 Task: Create a Scrum Project Project0001 in Jira
Action: Mouse moved to (413, 464)
Screenshot: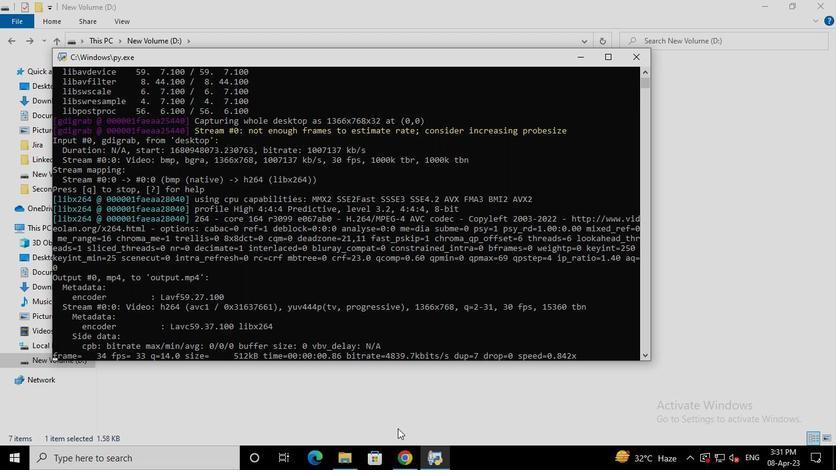 
Action: Mouse pressed left at (413, 464)
Screenshot: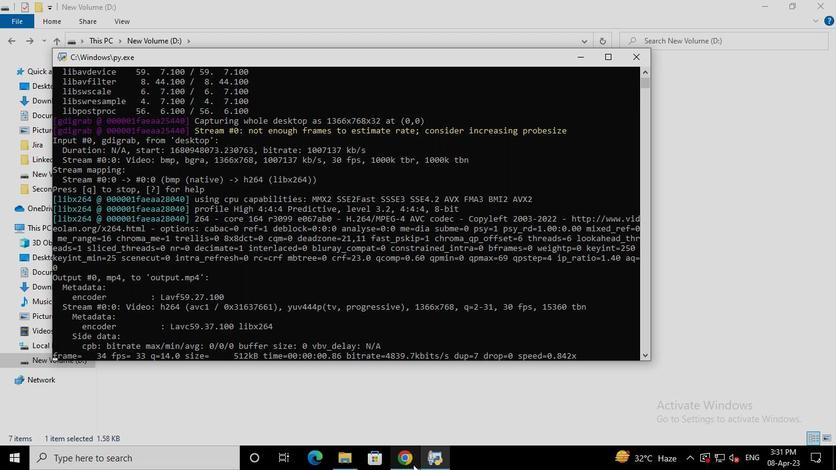 
Action: Mouse moved to (800, 107)
Screenshot: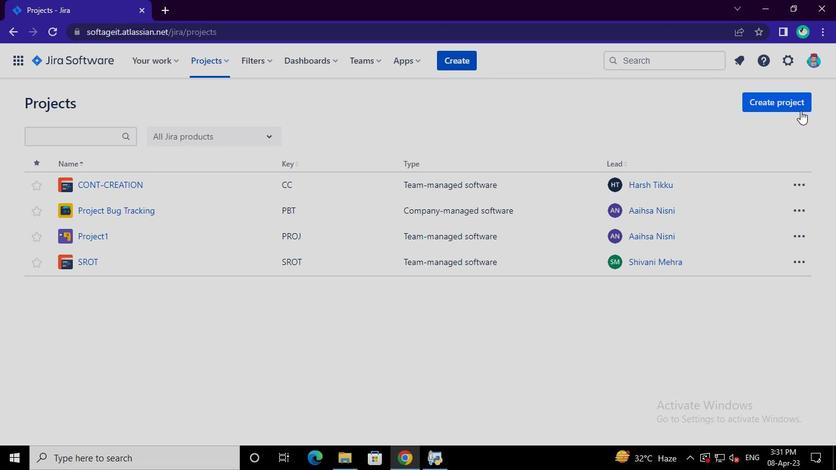 
Action: Mouse pressed left at (800, 107)
Screenshot: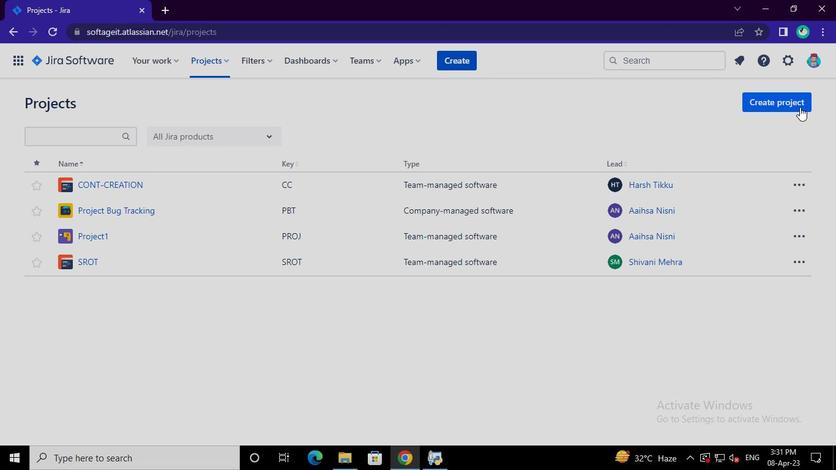 
Action: Mouse moved to (80, 137)
Screenshot: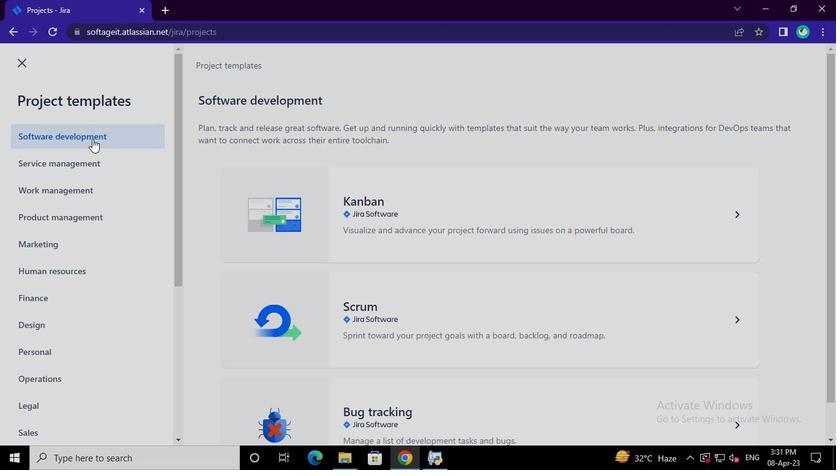
Action: Mouse pressed left at (80, 137)
Screenshot: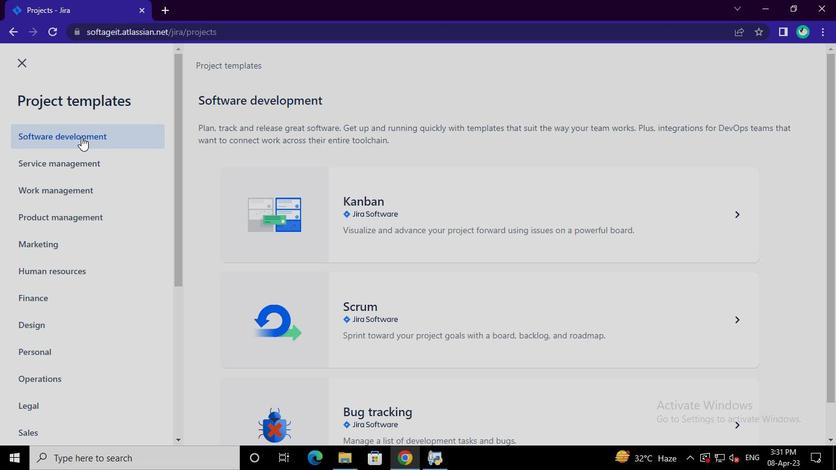 
Action: Mouse moved to (361, 302)
Screenshot: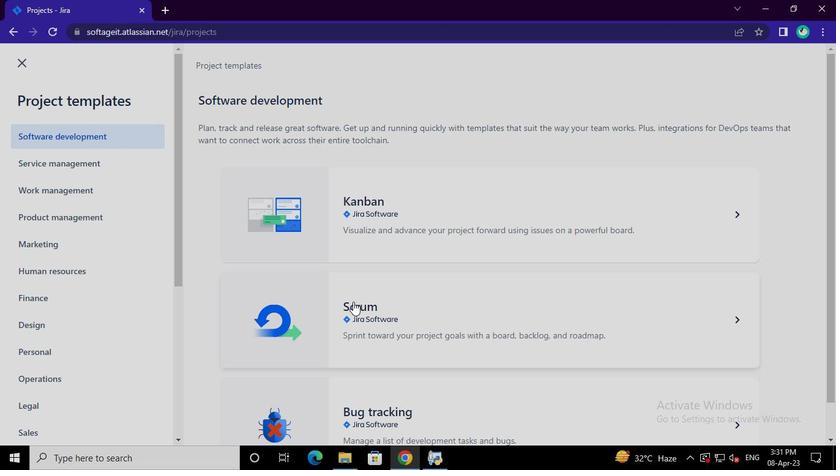 
Action: Mouse pressed left at (361, 302)
Screenshot: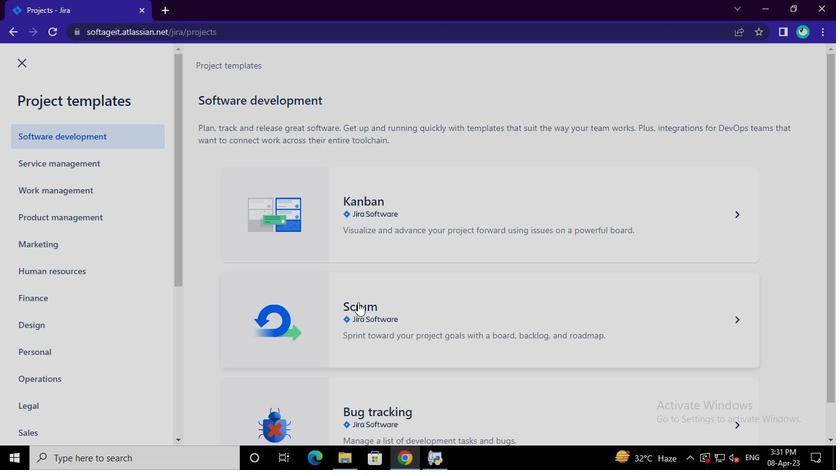 
Action: Mouse moved to (745, 416)
Screenshot: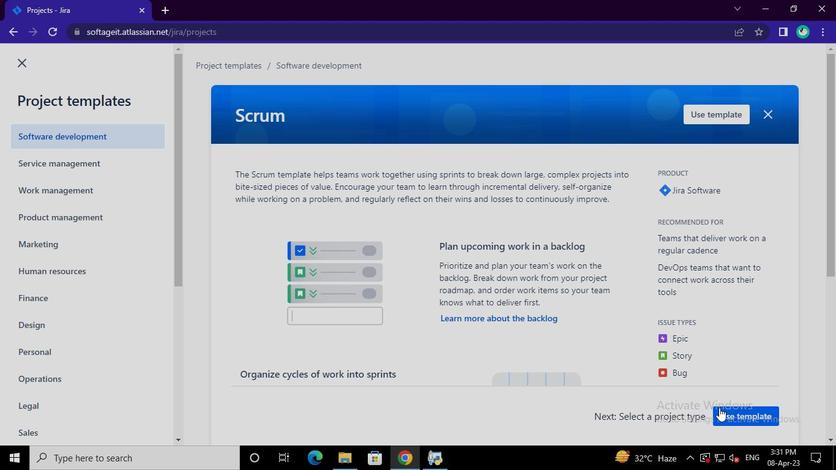 
Action: Mouse pressed left at (745, 416)
Screenshot: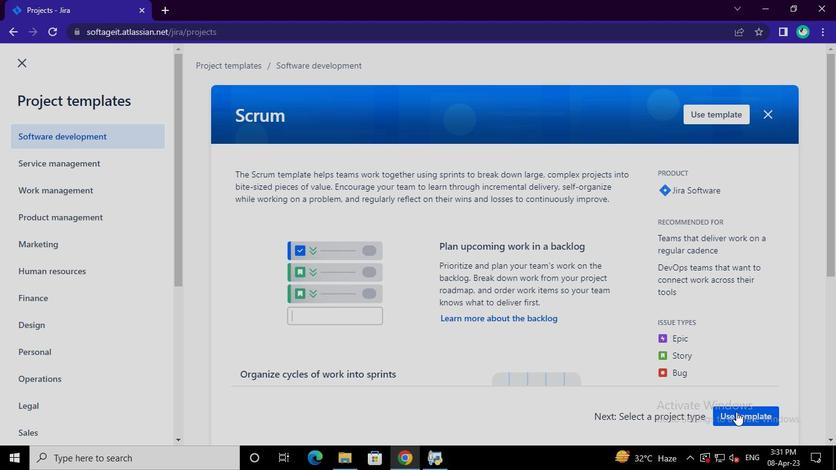 
Action: Mouse moved to (329, 405)
Screenshot: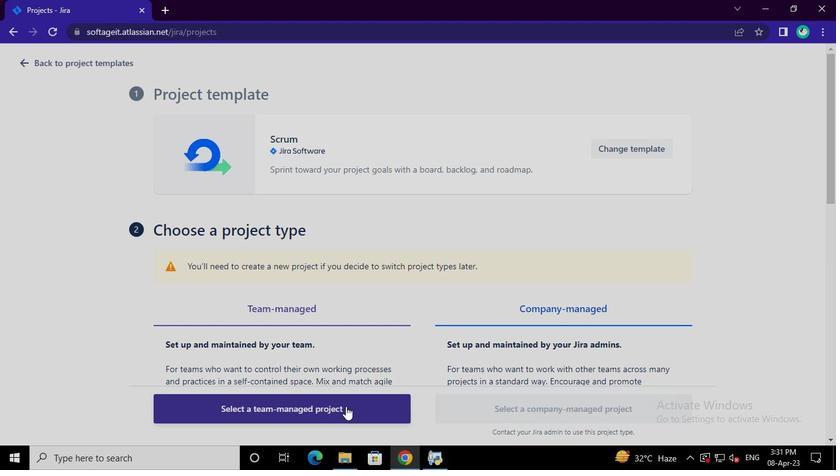 
Action: Mouse pressed left at (329, 405)
Screenshot: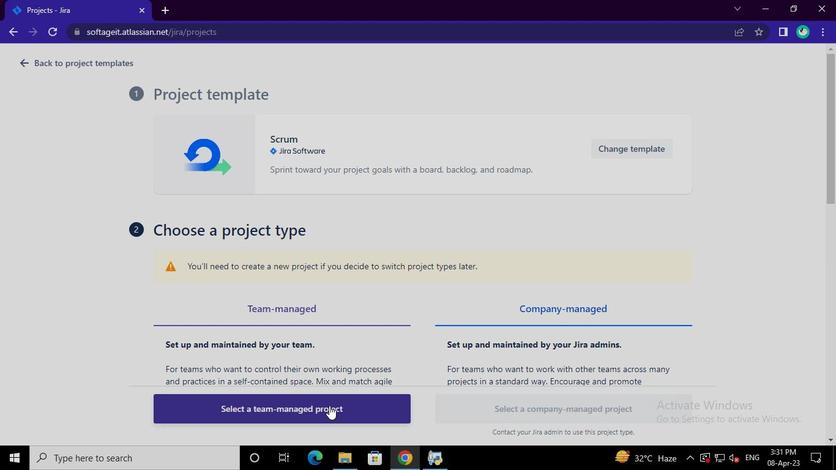 
Action: Mouse moved to (262, 197)
Screenshot: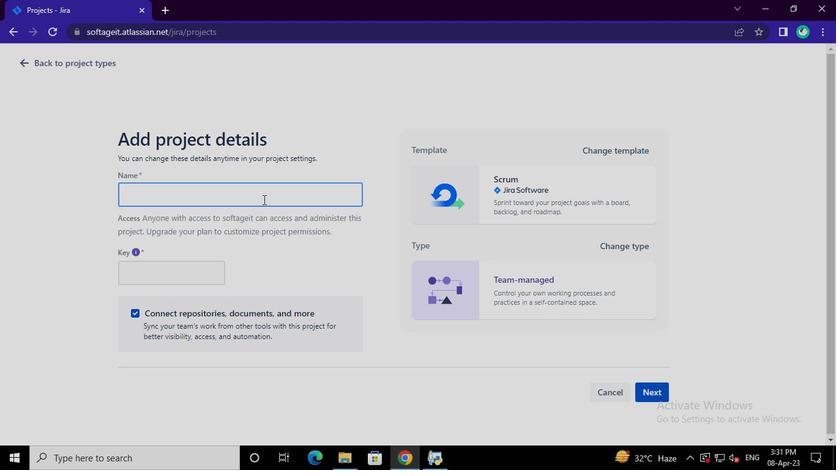 
Action: Mouse pressed left at (262, 197)
Screenshot: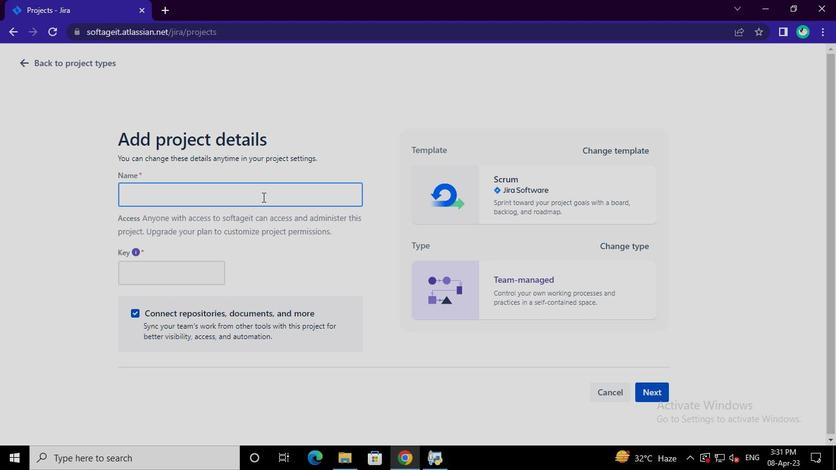 
Action: Mouse moved to (261, 197)
Screenshot: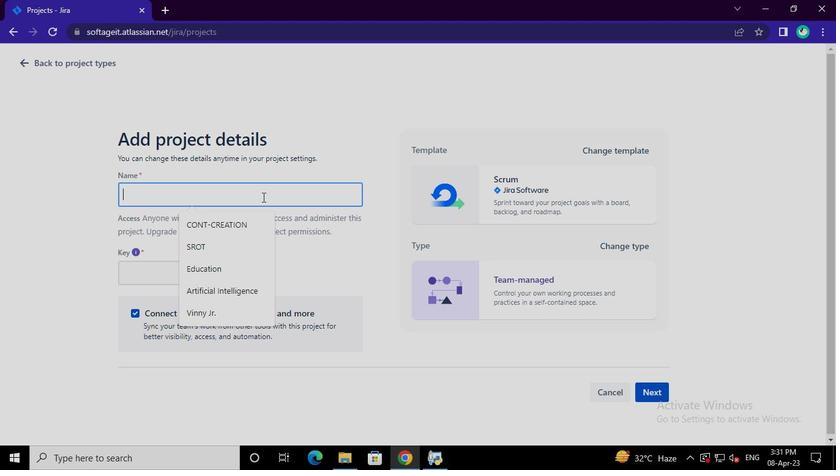 
Action: Keyboard Key.shift
Screenshot: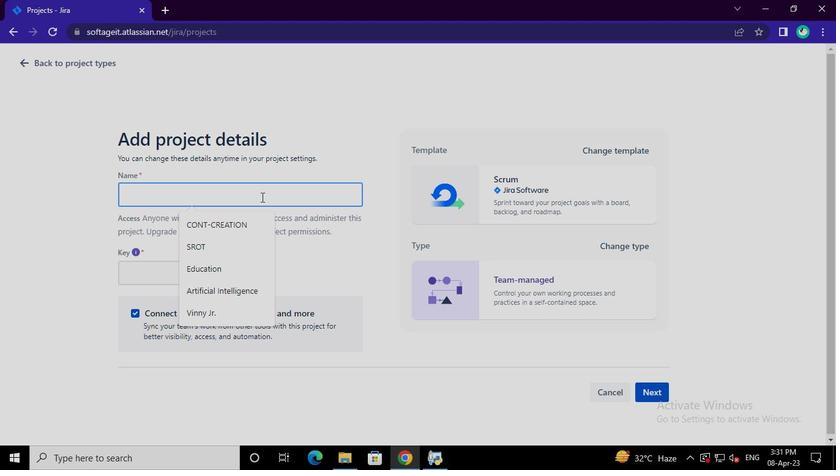 
Action: Keyboard P
Screenshot: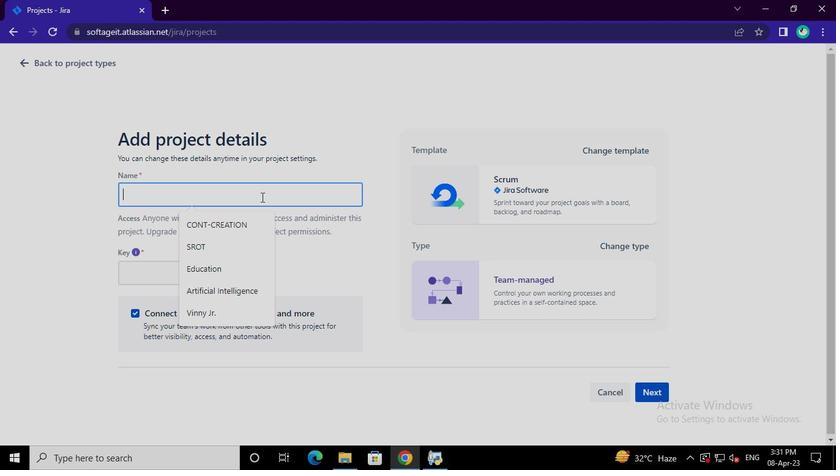 
Action: Keyboard r
Screenshot: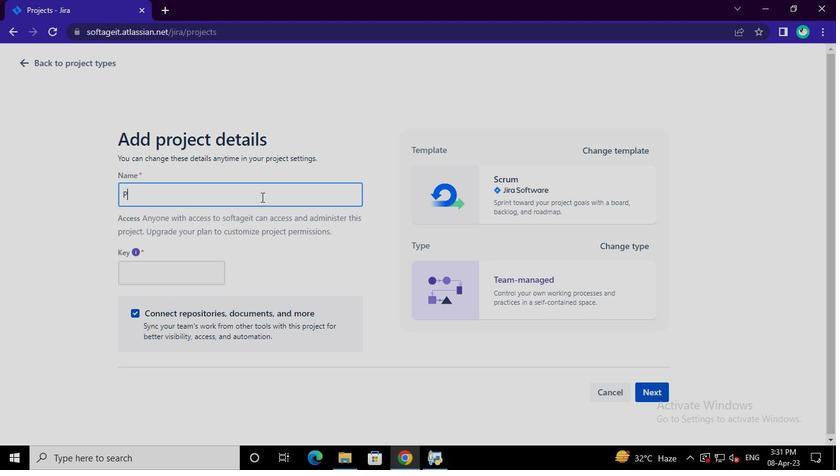 
Action: Keyboard o
Screenshot: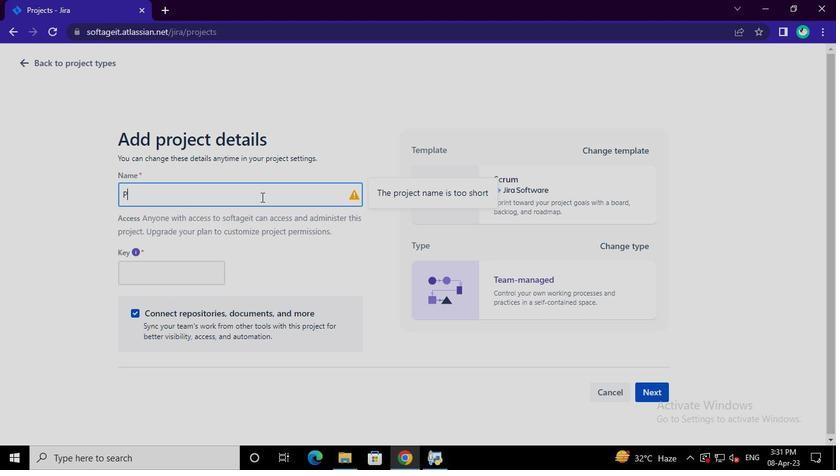 
Action: Keyboard j
Screenshot: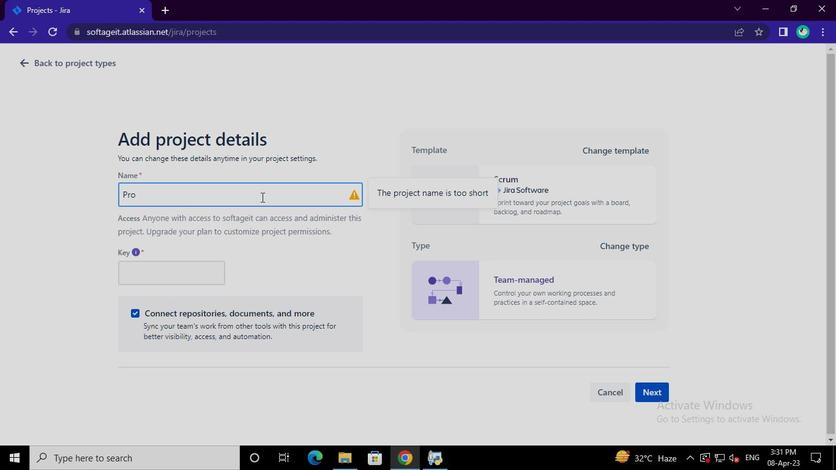 
Action: Keyboard e
Screenshot: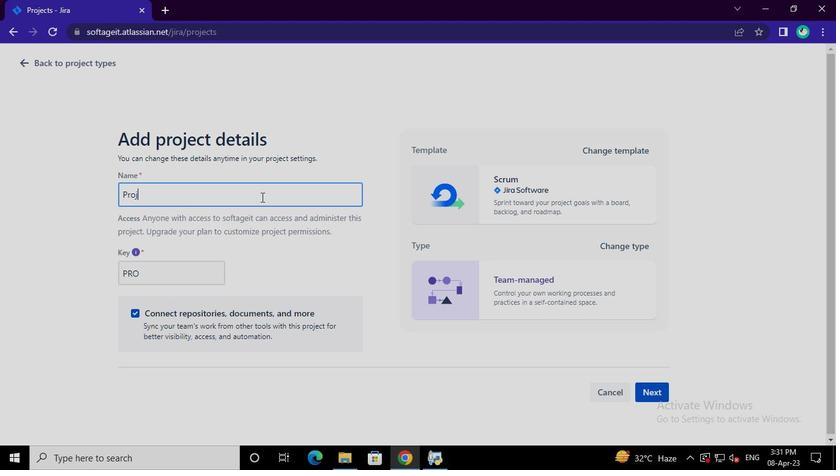 
Action: Keyboard c
Screenshot: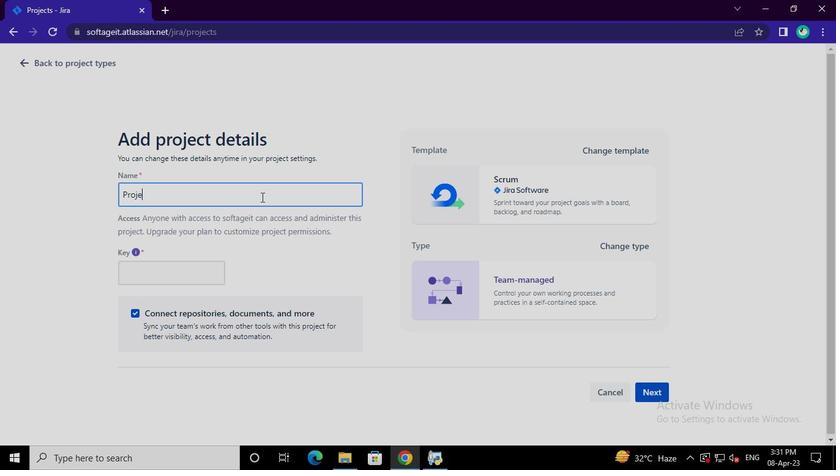 
Action: Keyboard t
Screenshot: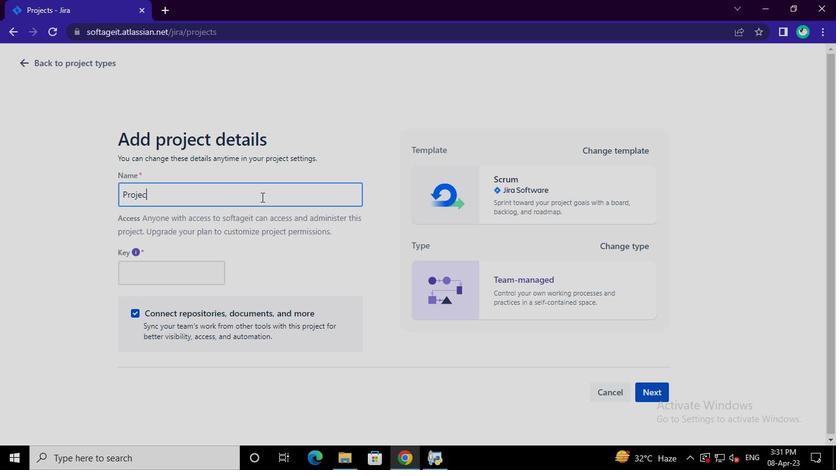 
Action: Keyboard <96>
Screenshot: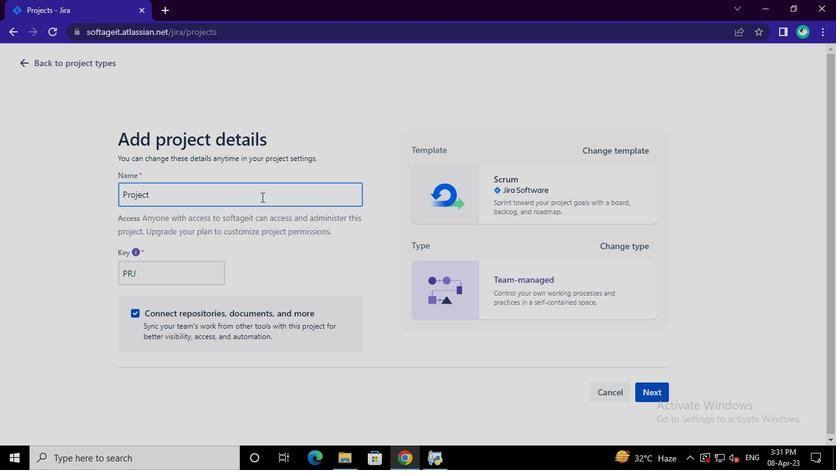 
Action: Keyboard <96>
Screenshot: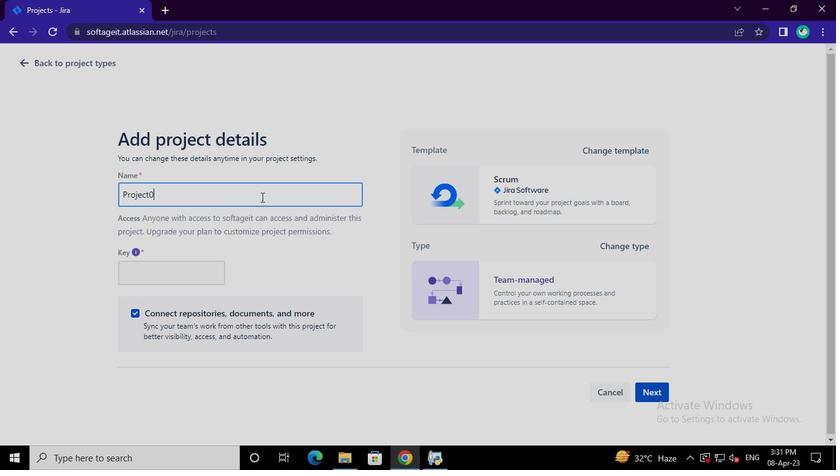 
Action: Keyboard <96>
Screenshot: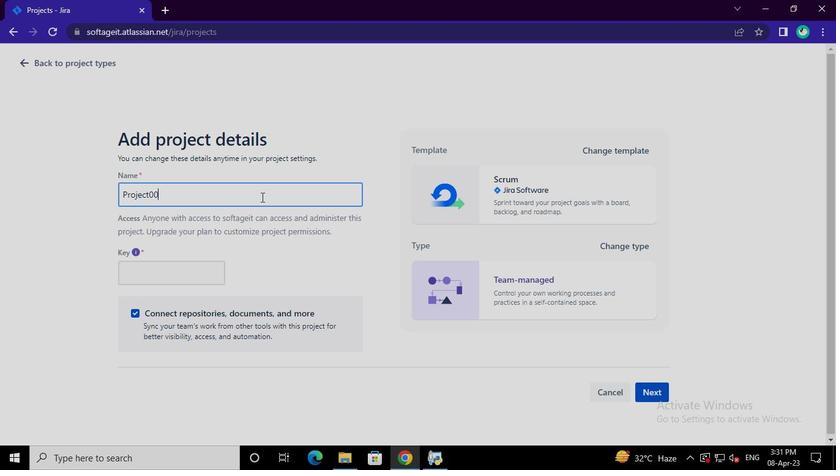 
Action: Keyboard <97>
Screenshot: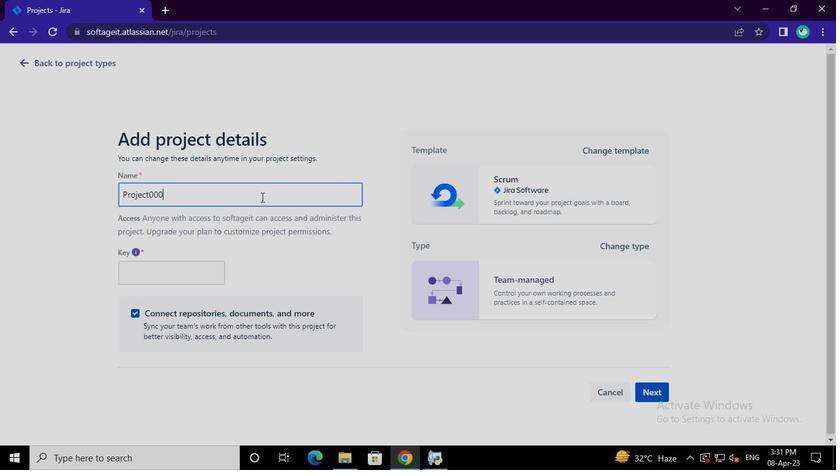 
Action: Mouse moved to (651, 398)
Screenshot: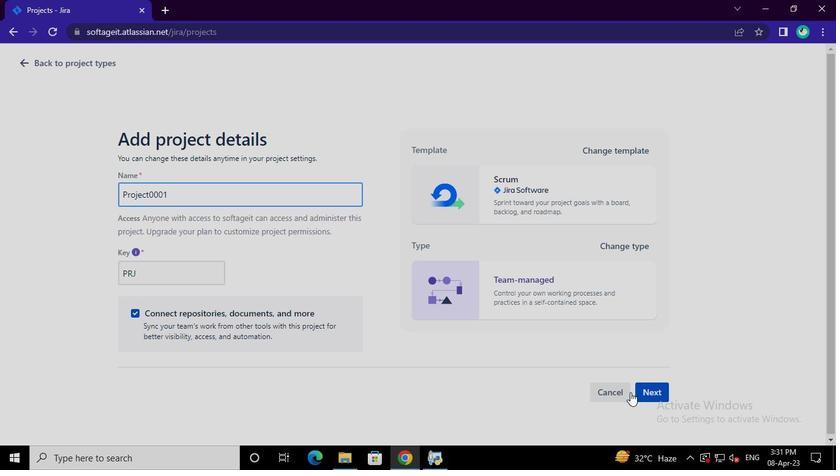 
Action: Mouse pressed left at (651, 398)
Screenshot: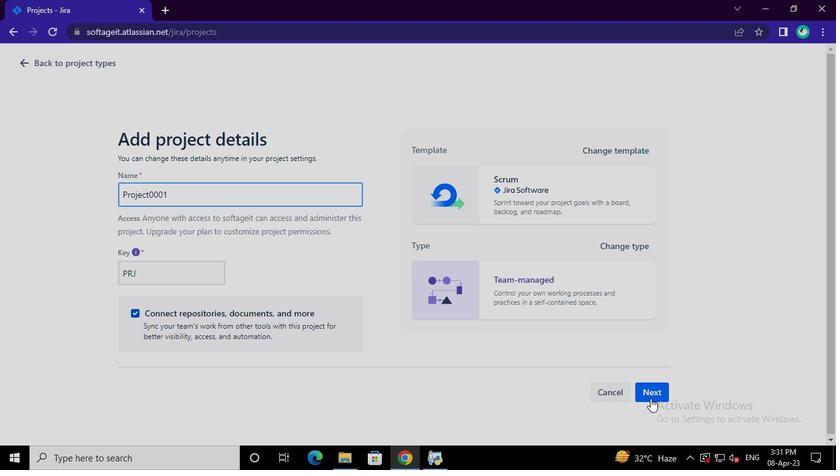 
Action: Mouse moved to (608, 289)
Screenshot: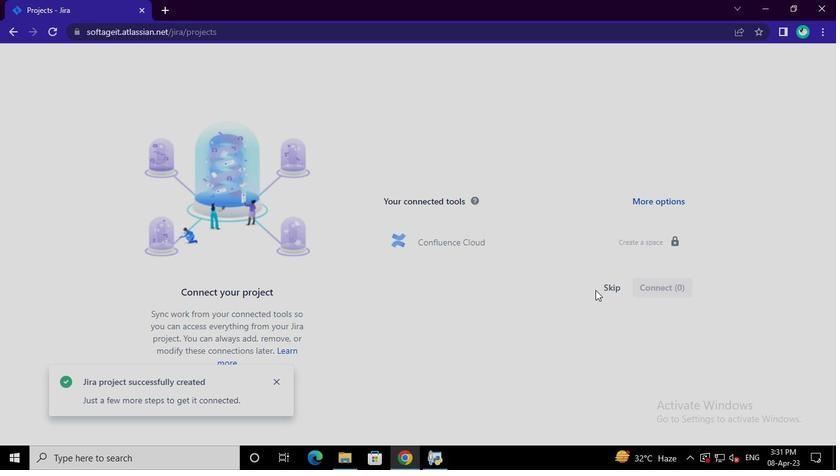 
Action: Mouse pressed left at (608, 289)
Screenshot: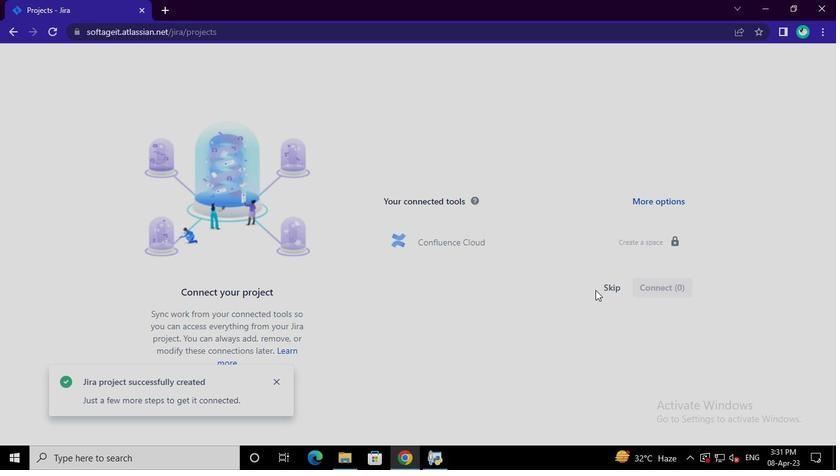 
Action: Mouse moved to (276, 382)
Screenshot: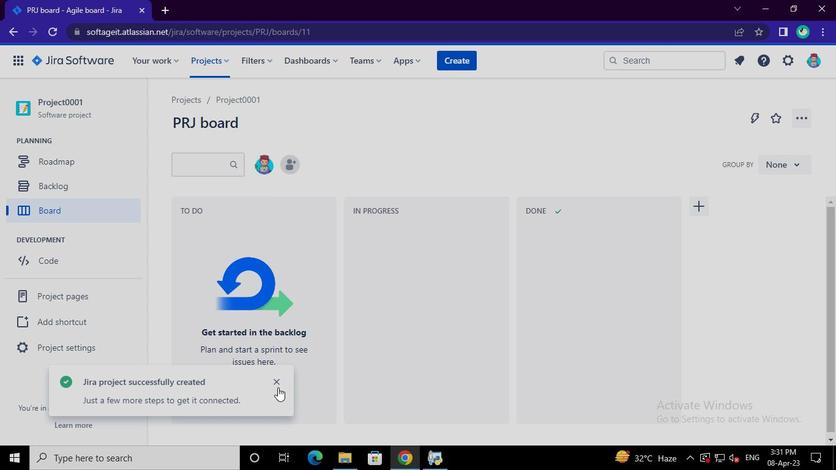 
Action: Mouse pressed left at (276, 382)
Screenshot: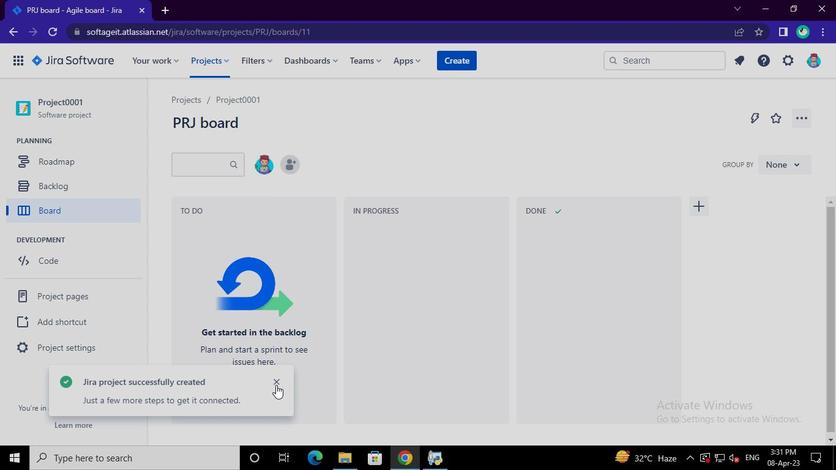 
Action: Mouse moved to (438, 461)
Screenshot: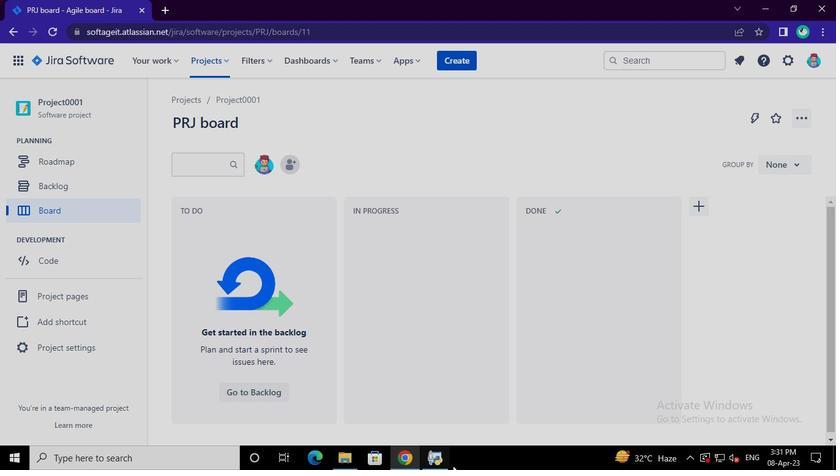 
Action: Mouse pressed left at (438, 461)
Screenshot: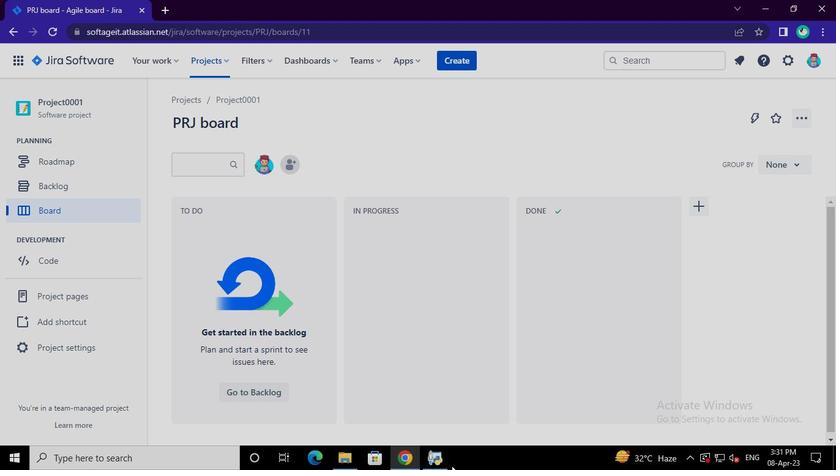 
Action: Mouse moved to (631, 64)
Screenshot: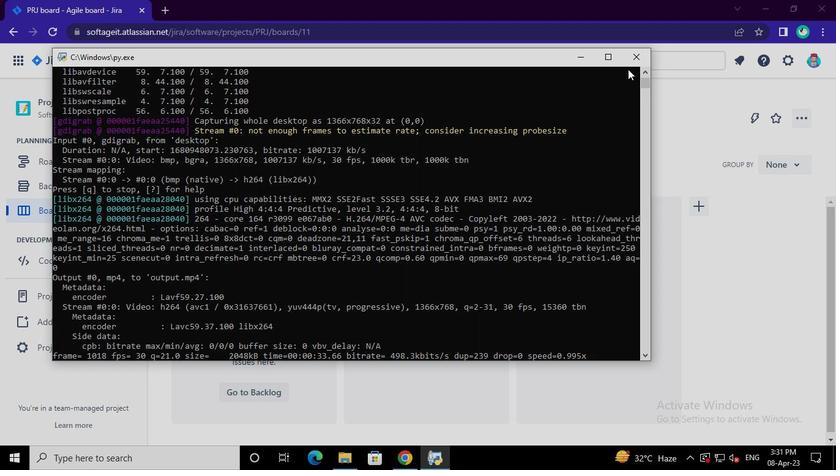 
Action: Mouse pressed left at (631, 64)
Screenshot: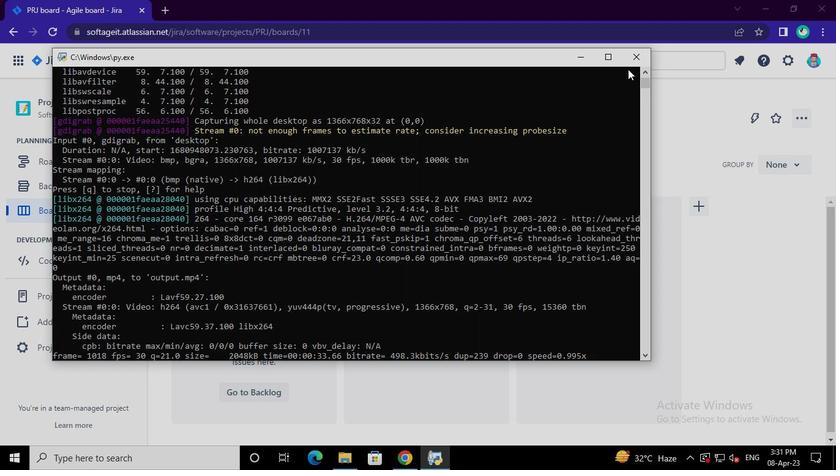 
